 Task: Add a dependency to the task Implement a dashboard for administrators to monitor app usage , the existing task  Improve error handling and reporting in the app in the project TriumphTech.
Action: Mouse moved to (71, 300)
Screenshot: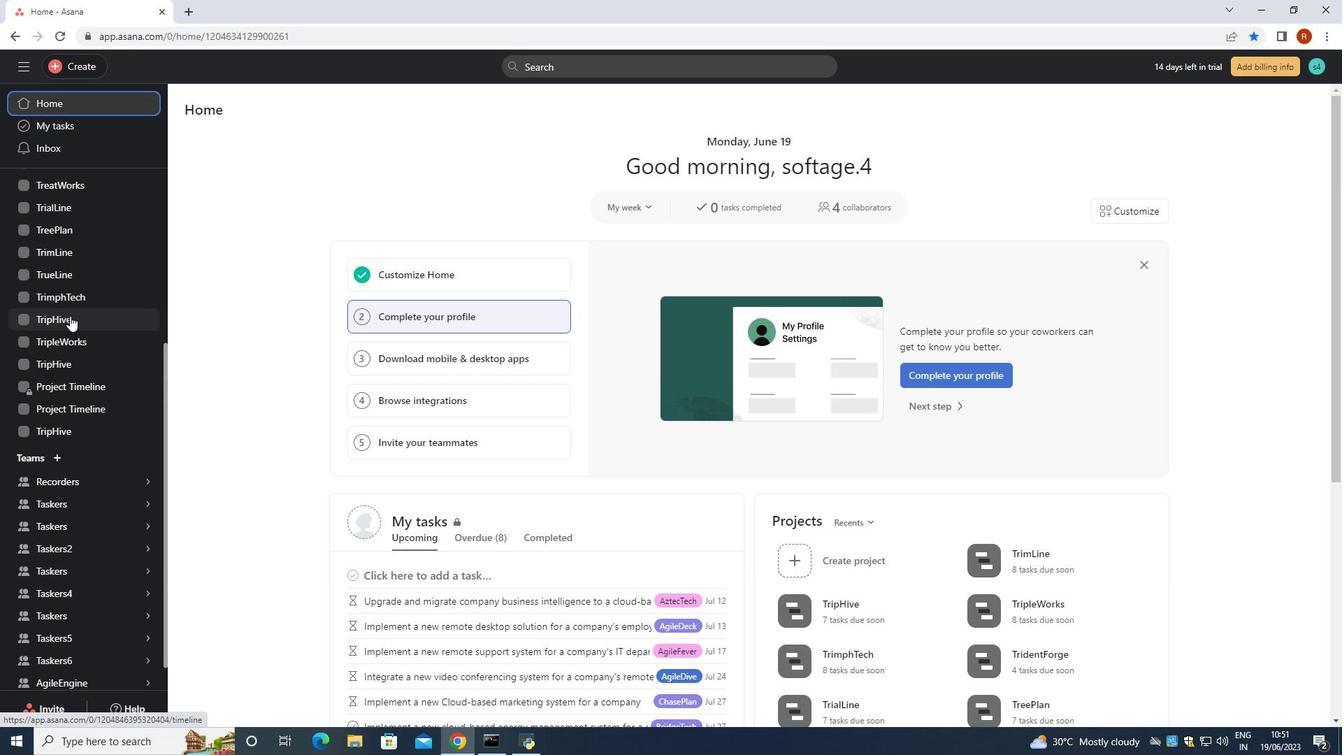 
Action: Mouse pressed left at (71, 300)
Screenshot: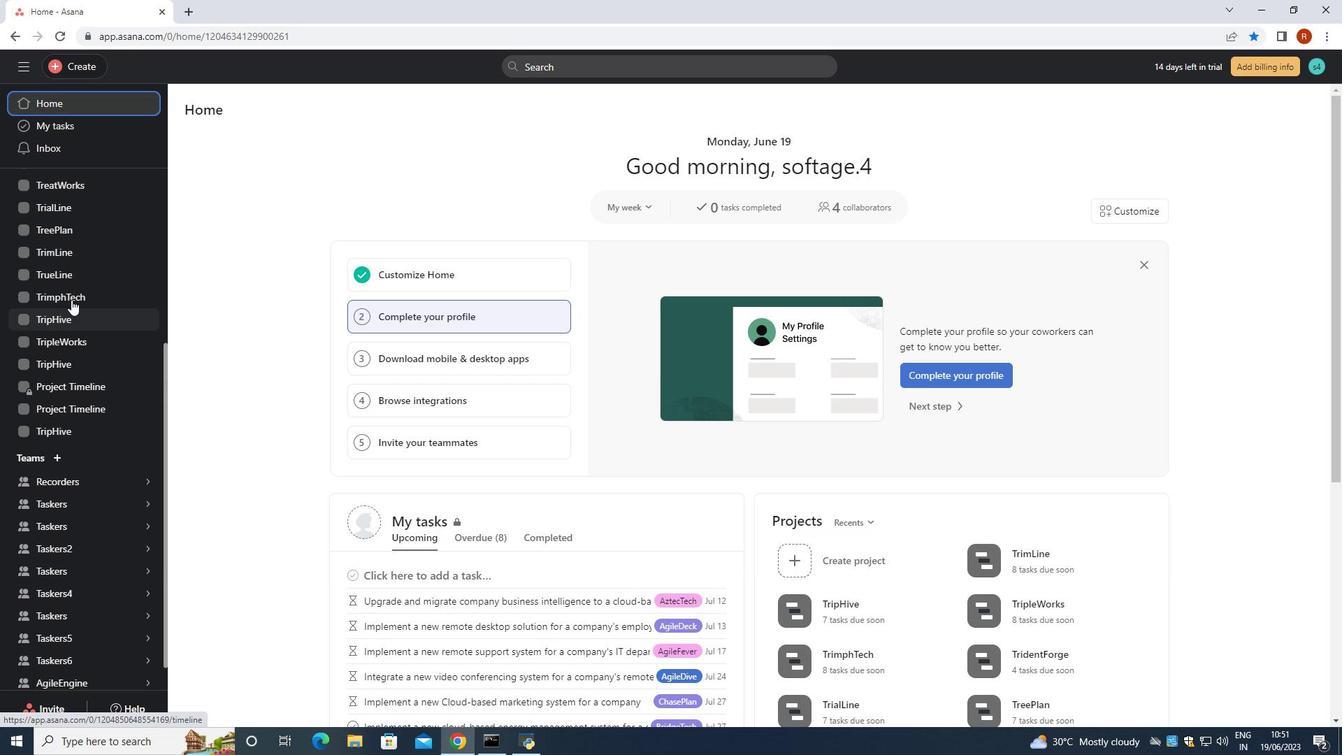 
Action: Mouse moved to (565, 306)
Screenshot: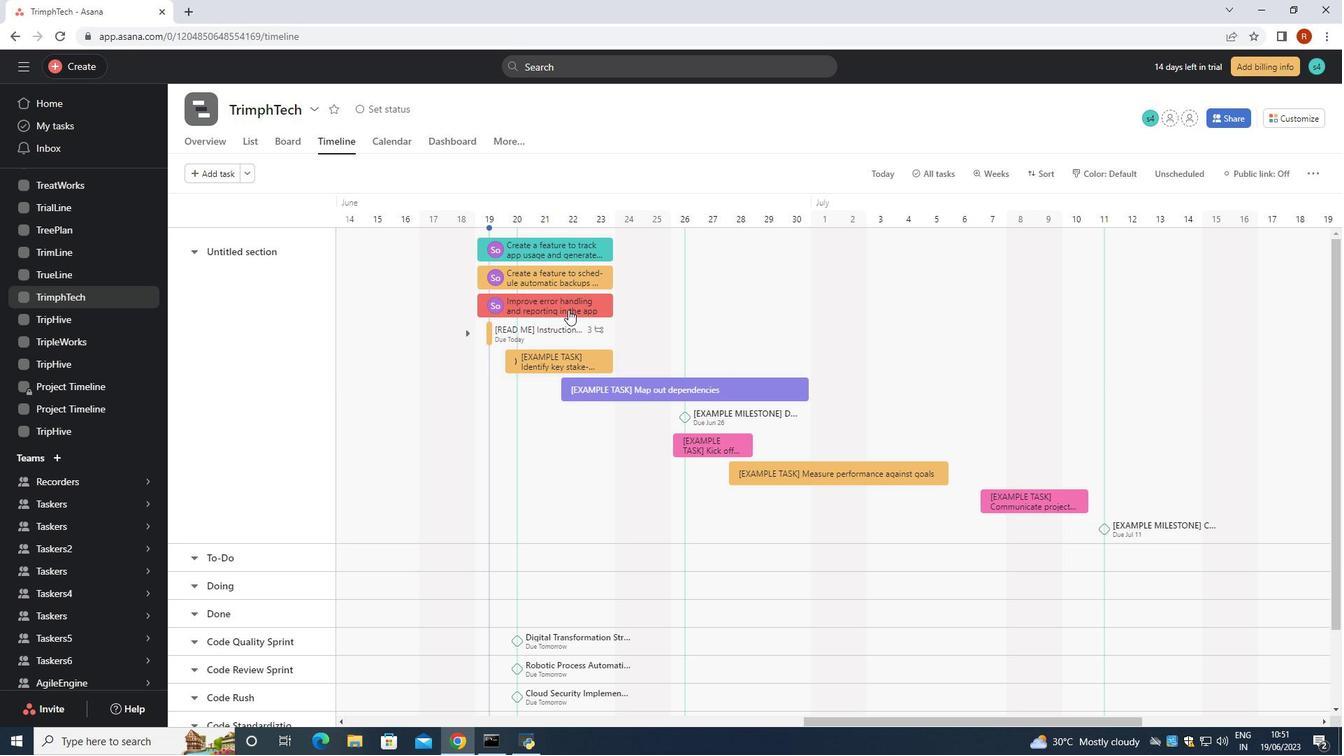 
Action: Mouse pressed left at (565, 306)
Screenshot: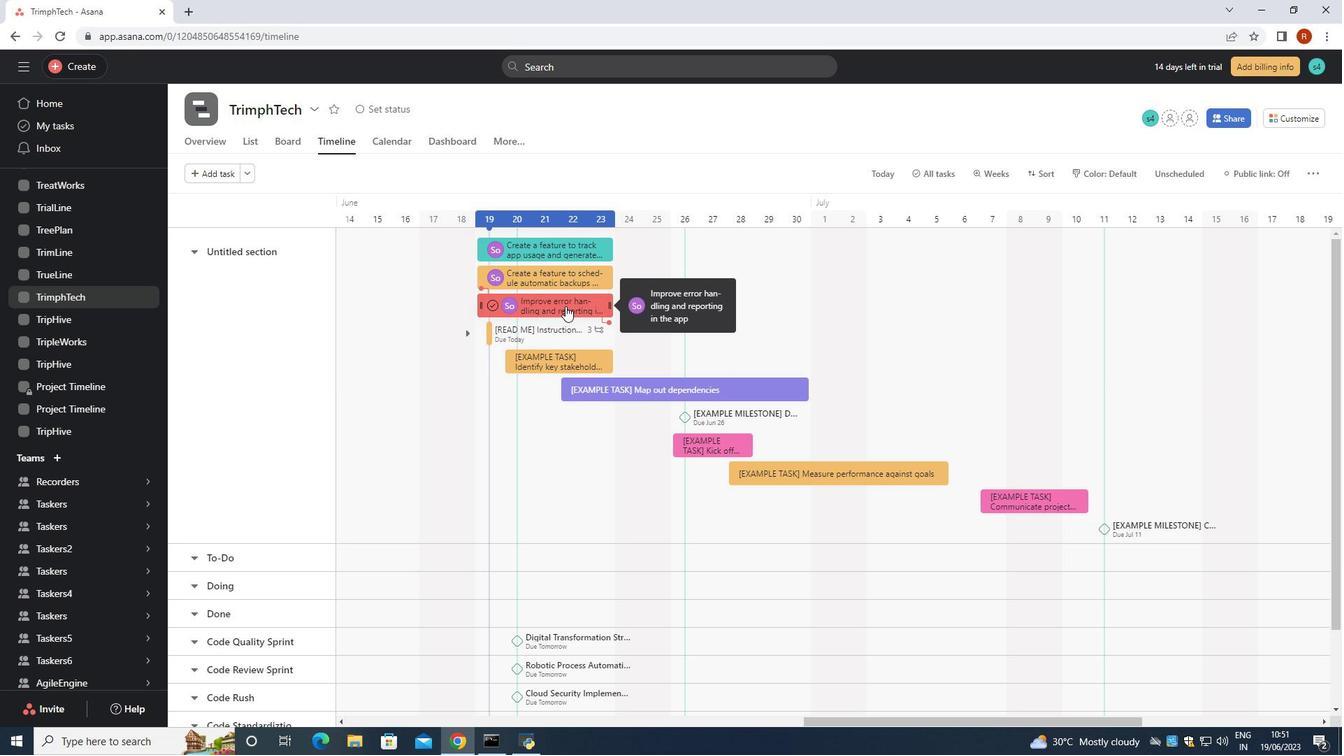 
Action: Mouse moved to (984, 363)
Screenshot: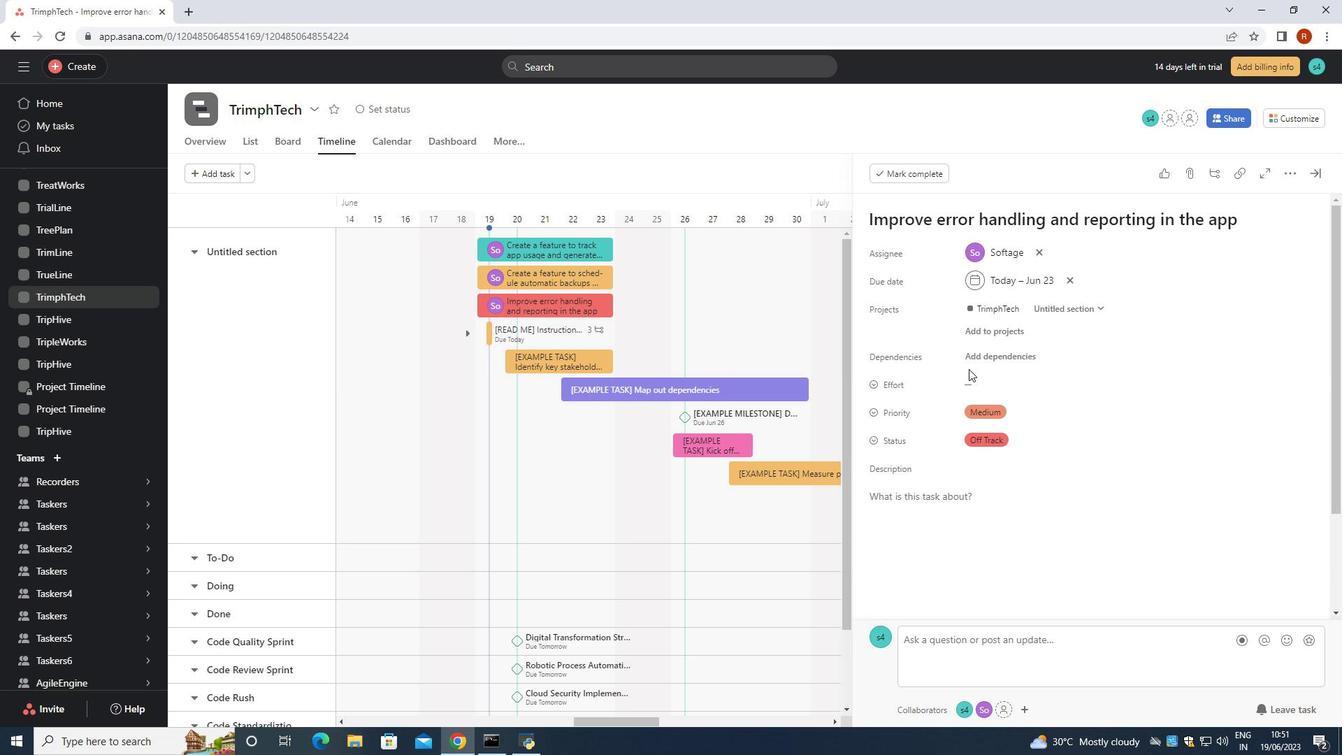 
Action: Mouse pressed left at (984, 363)
Screenshot: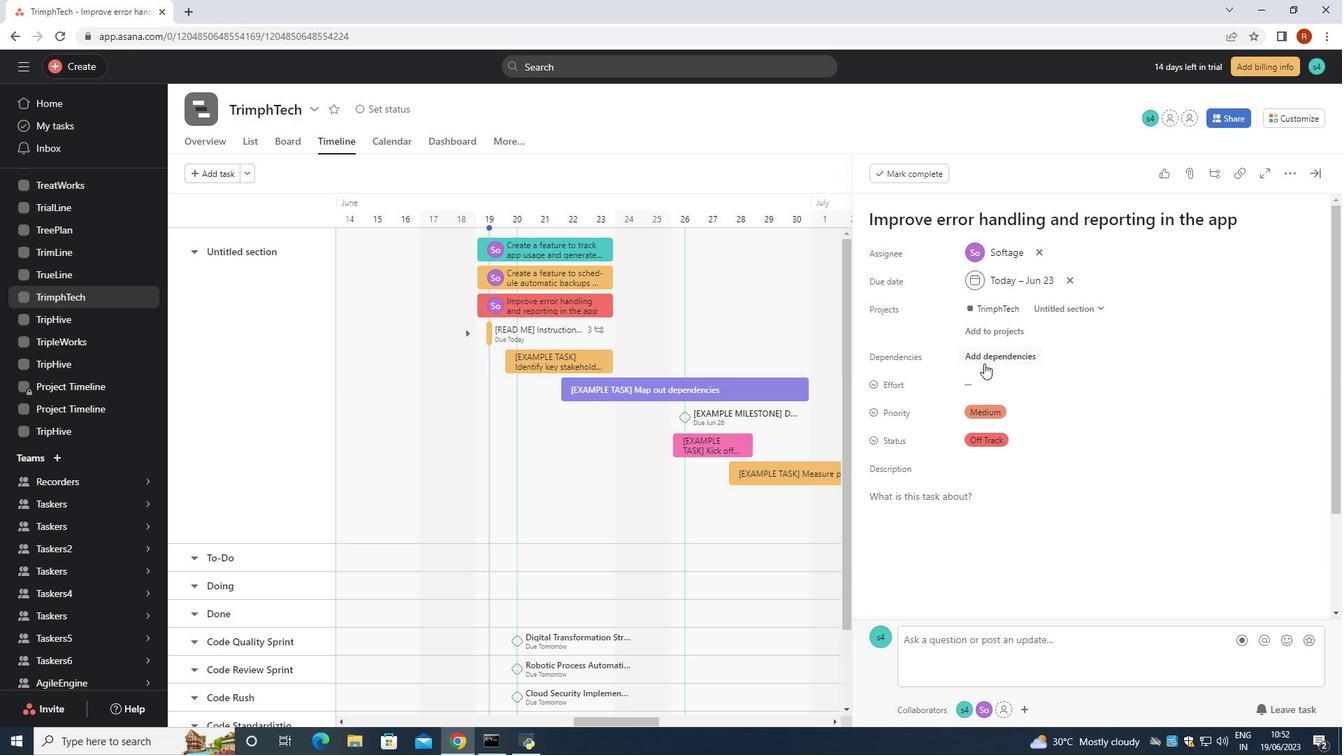 
Action: Mouse moved to (1049, 397)
Screenshot: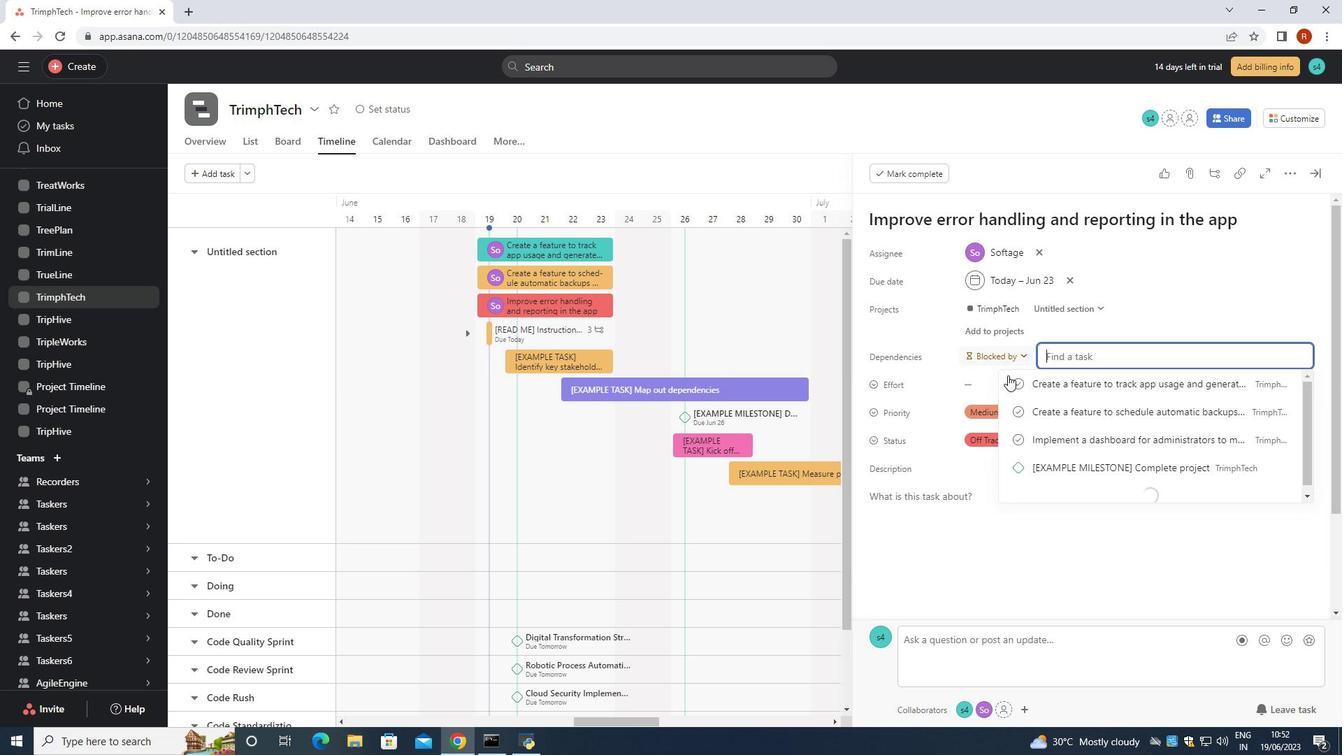 
Action: Key pressed <Key.shift><Key.shift><Key.shift><Key.shift><Key.shift><Key.shift><Key.shift><Key.shift><Key.shift><Key.shift><Key.shift><Key.shift><Key.shift>Imp;ement<Key.space><Key.backspace><Key.backspace><Key.backspace><Key.backspace><Key.backspace><Key.backspace><Key.backspace>lement<Key.space>a<Key.space>dashboard<Key.space>for<Key.space>administrar<Key.backspace>tors<Key.space>to<Key.space>monitor<Key.space>app<Key.space>usage<Key.enter><Key.enter>
Screenshot: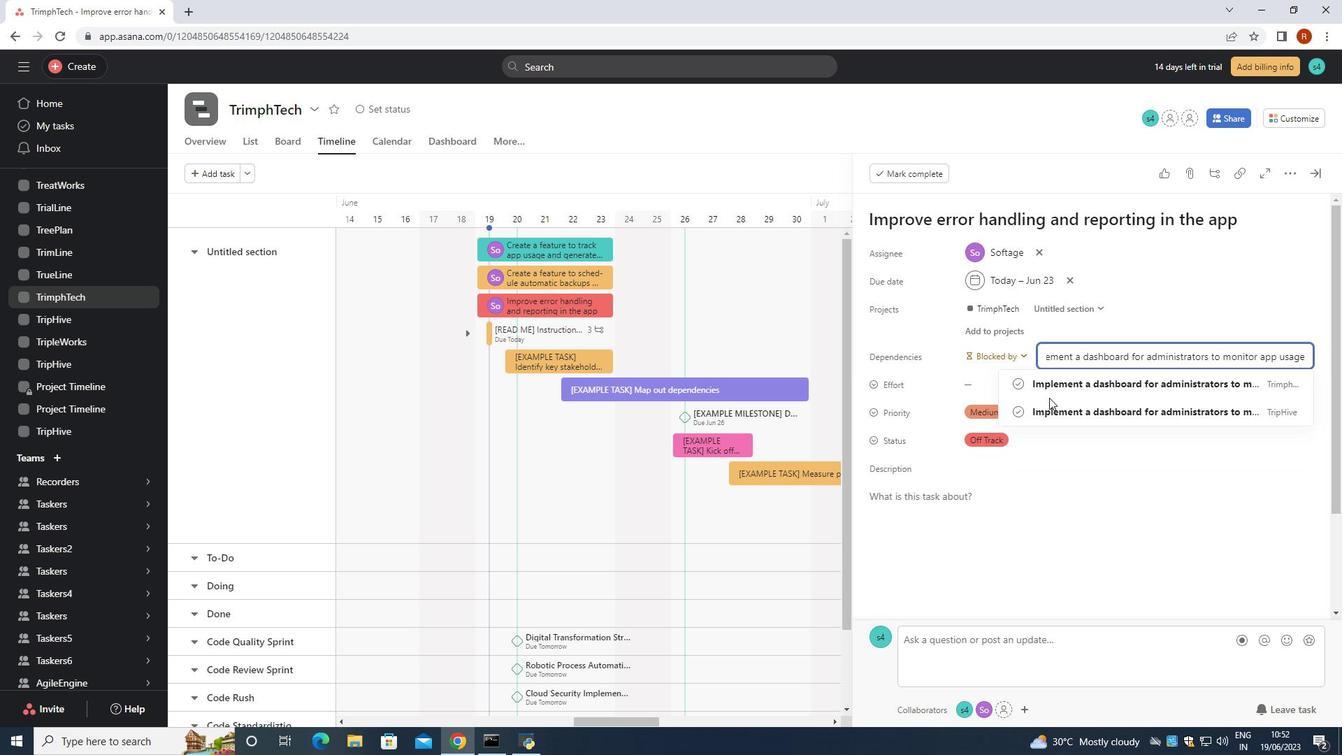 
Action: Mouse moved to (1311, 356)
Screenshot: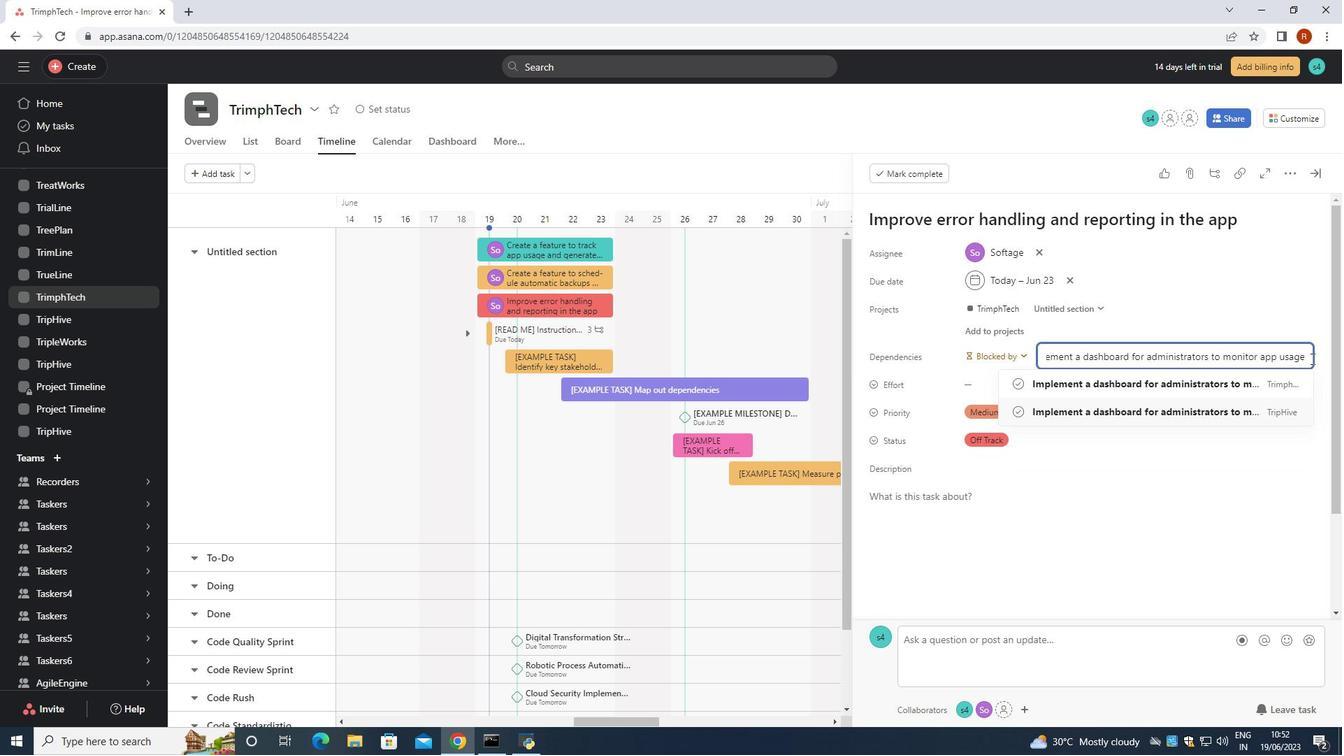 
Action: Mouse pressed left at (1311, 356)
Screenshot: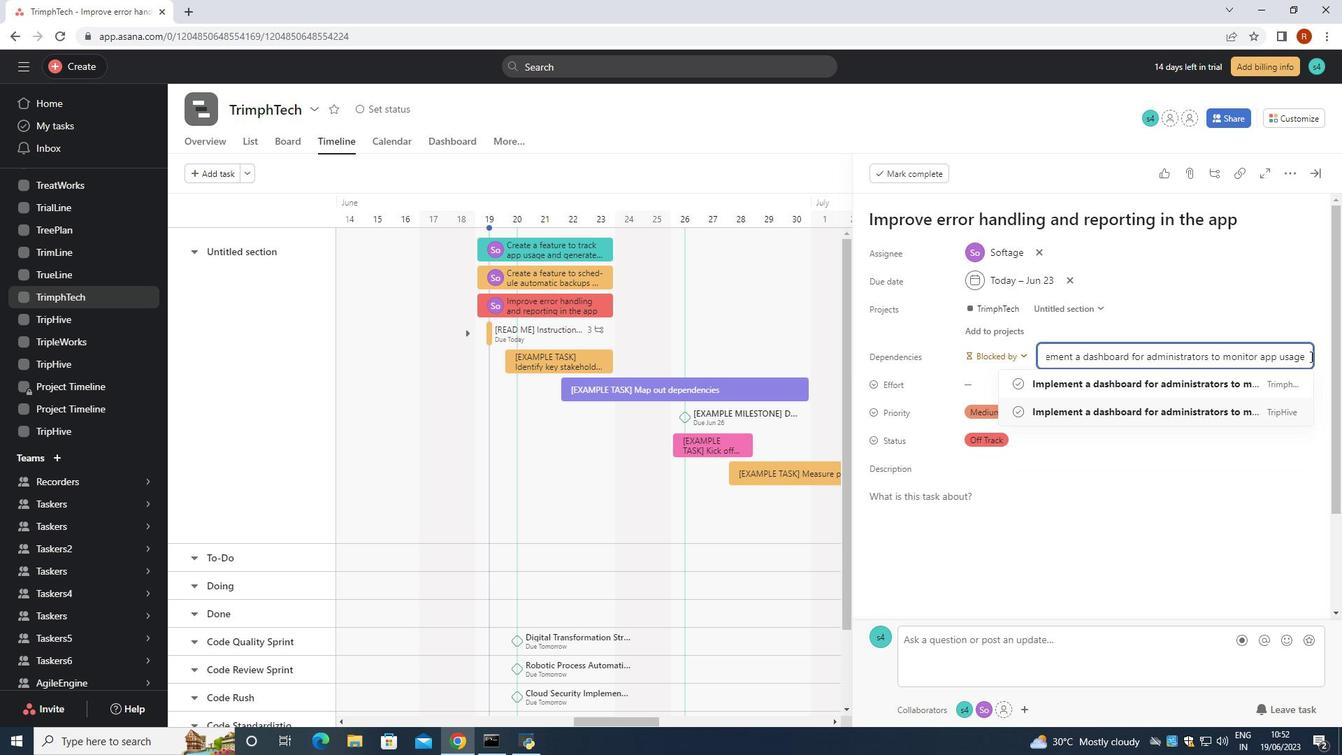 
Action: Mouse moved to (1304, 355)
Screenshot: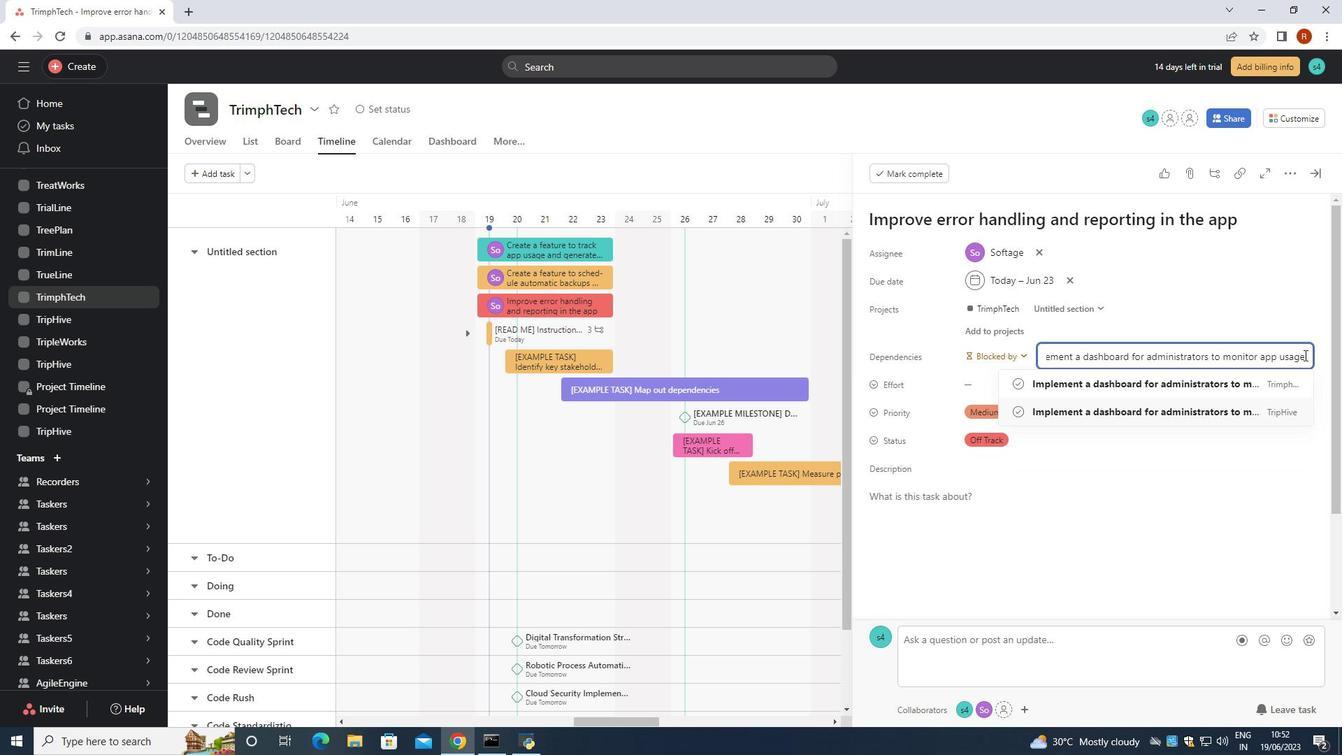 
Action: Key pressed <Key.enter><Key.enter>
Screenshot: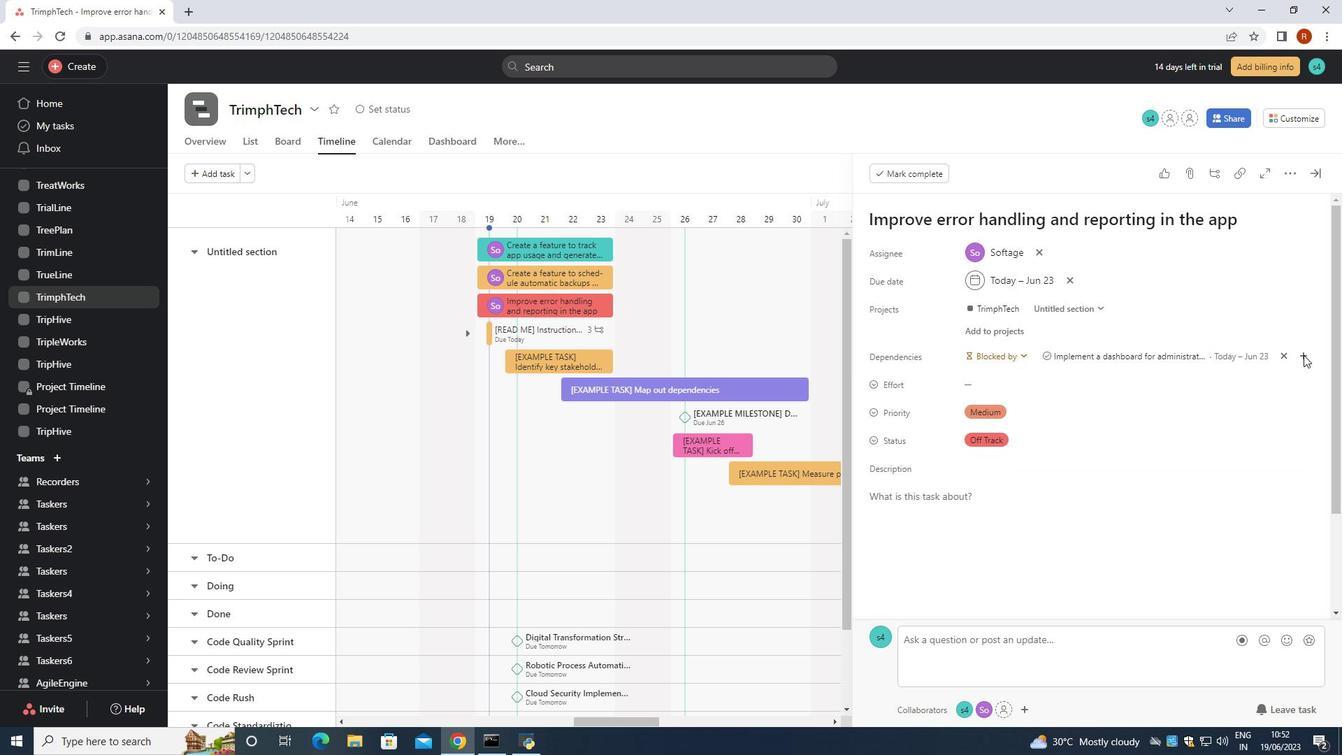 
Action: Mouse moved to (1219, 407)
Screenshot: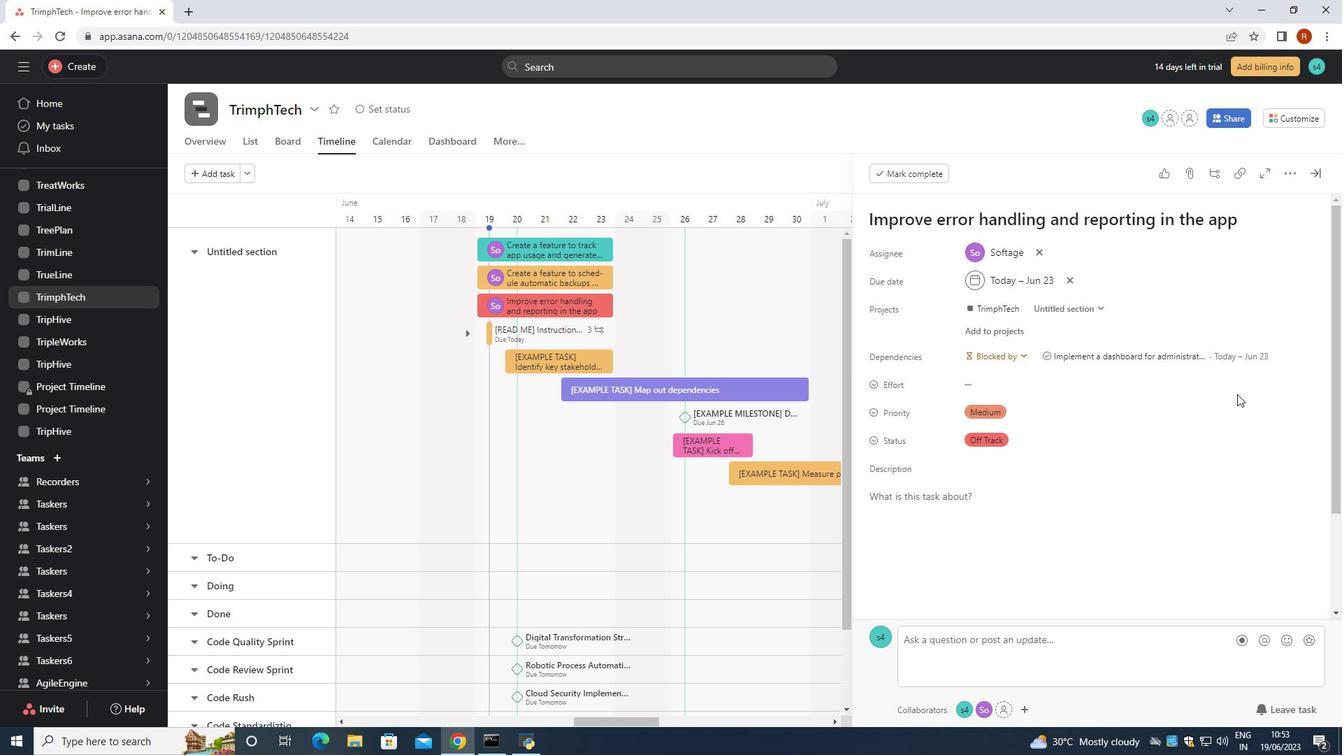 
